 Task: Create a rule when softage.1@softage.net is added to a card by anyone except me .
Action: Mouse pressed left at (546, 476)
Screenshot: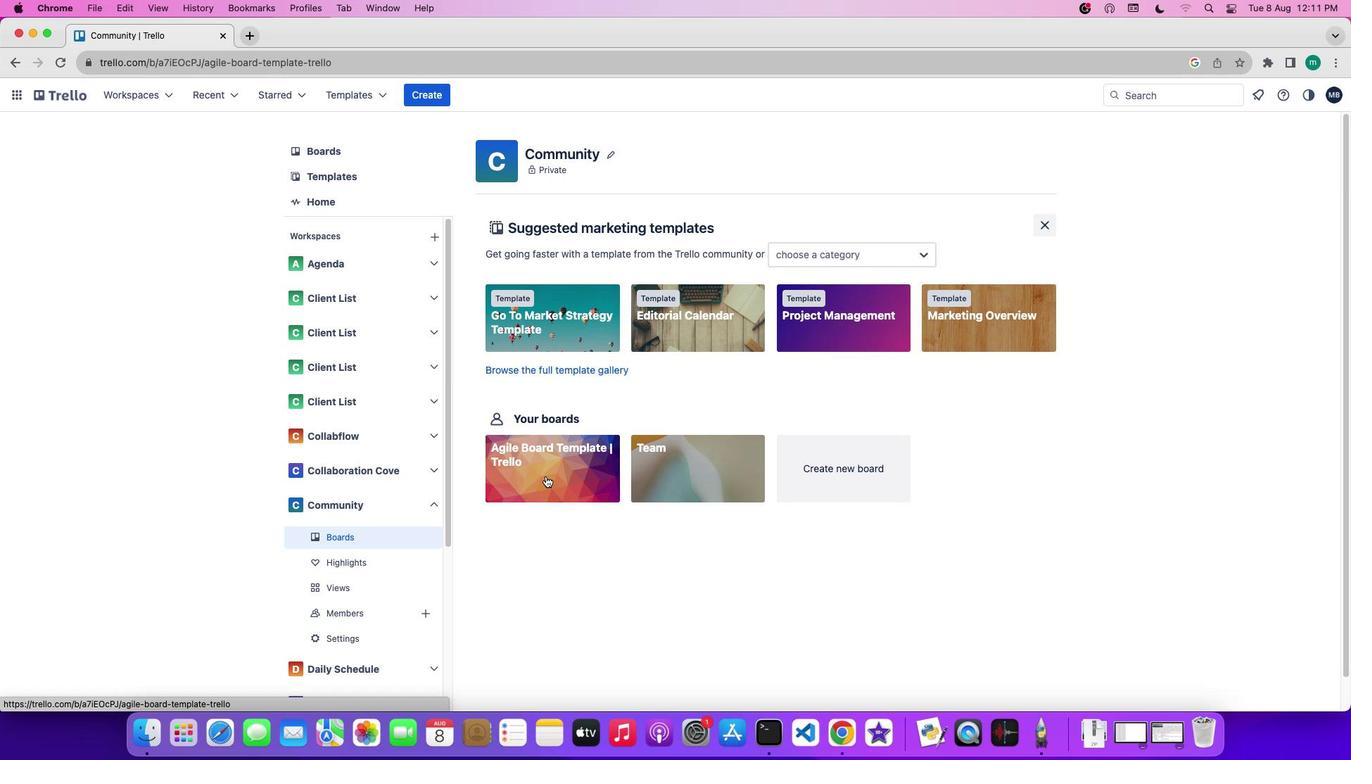 
Action: Mouse moved to (1279, 300)
Screenshot: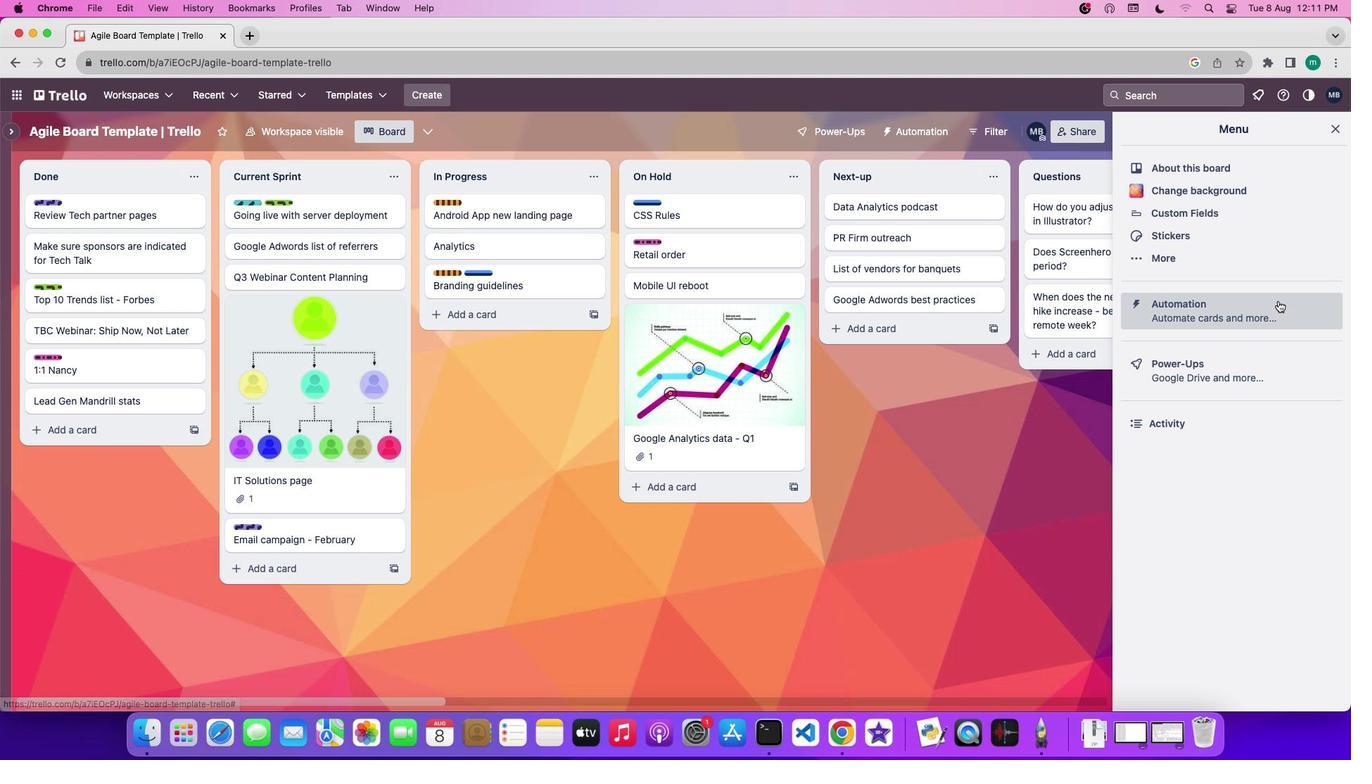 
Action: Mouse pressed left at (1279, 300)
Screenshot: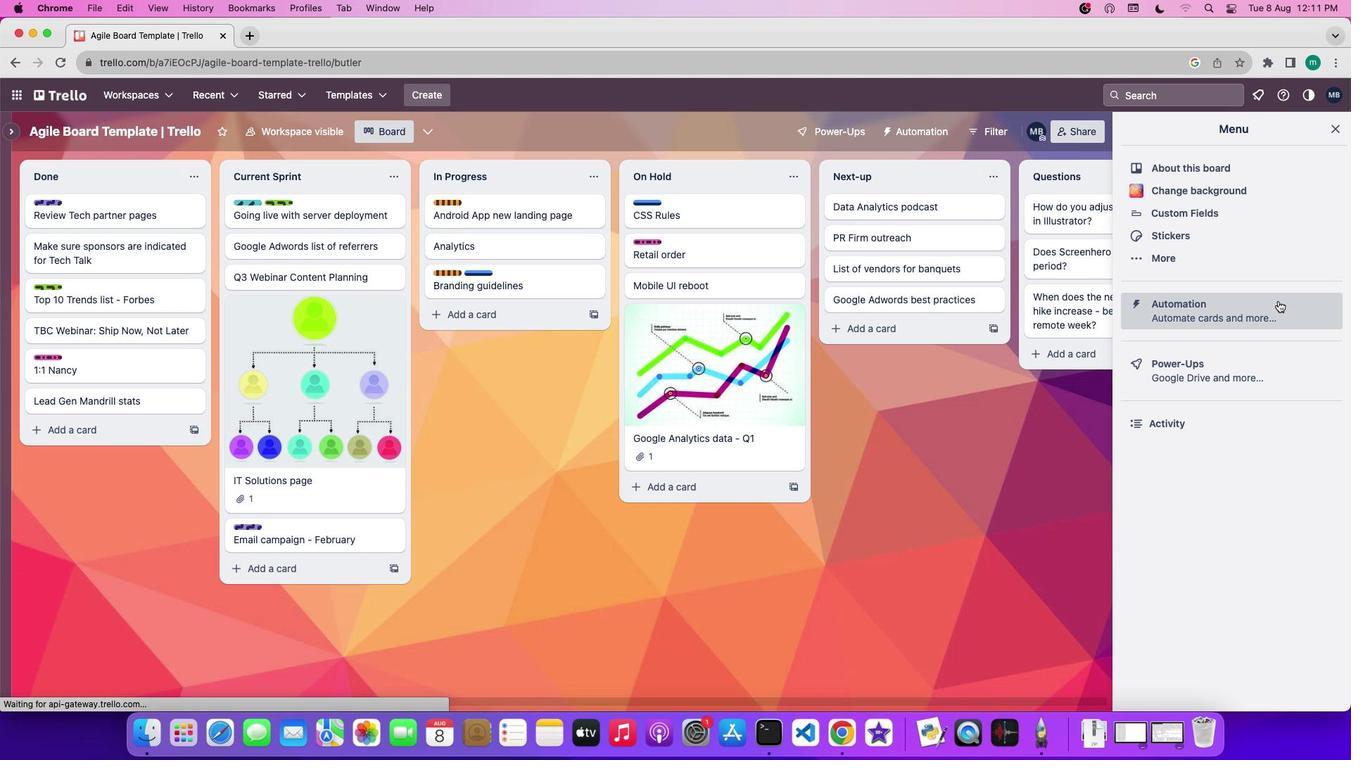 
Action: Mouse moved to (100, 254)
Screenshot: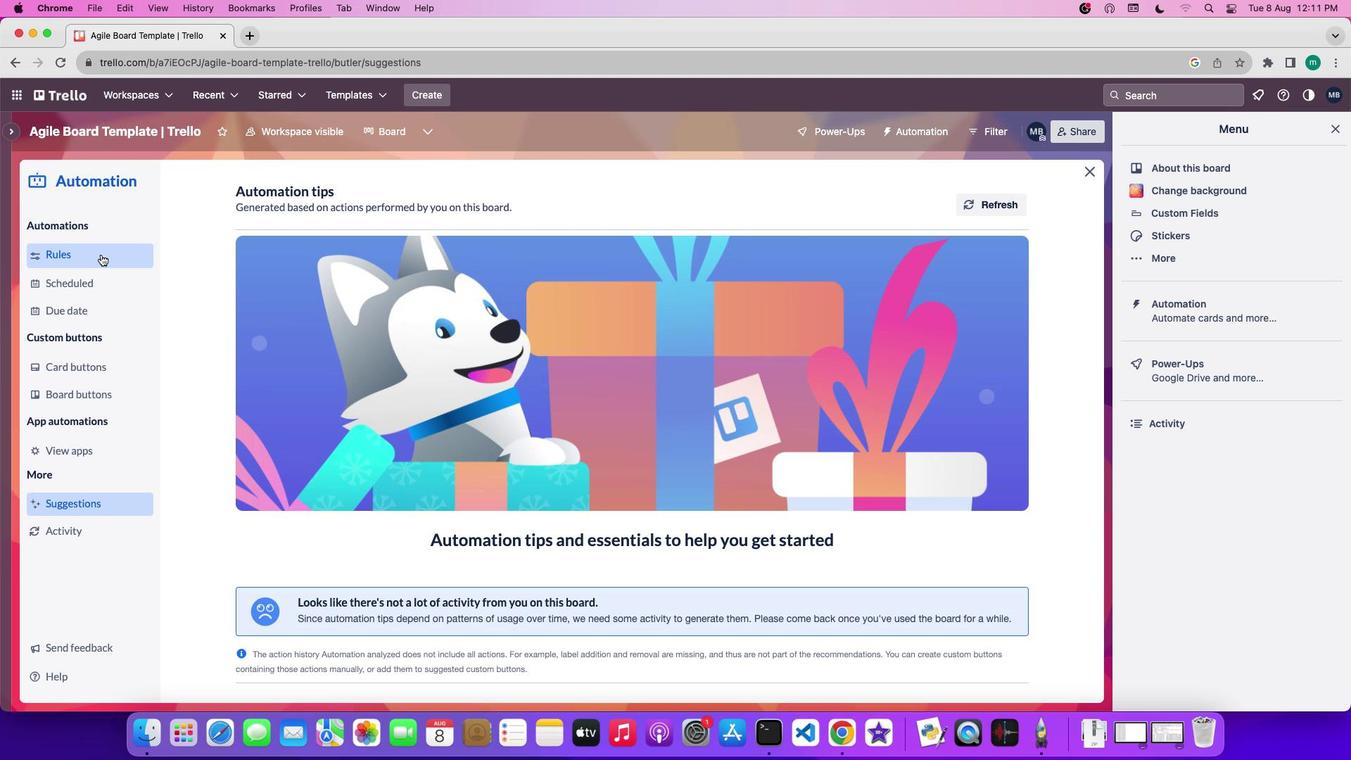 
Action: Mouse pressed left at (100, 254)
Screenshot: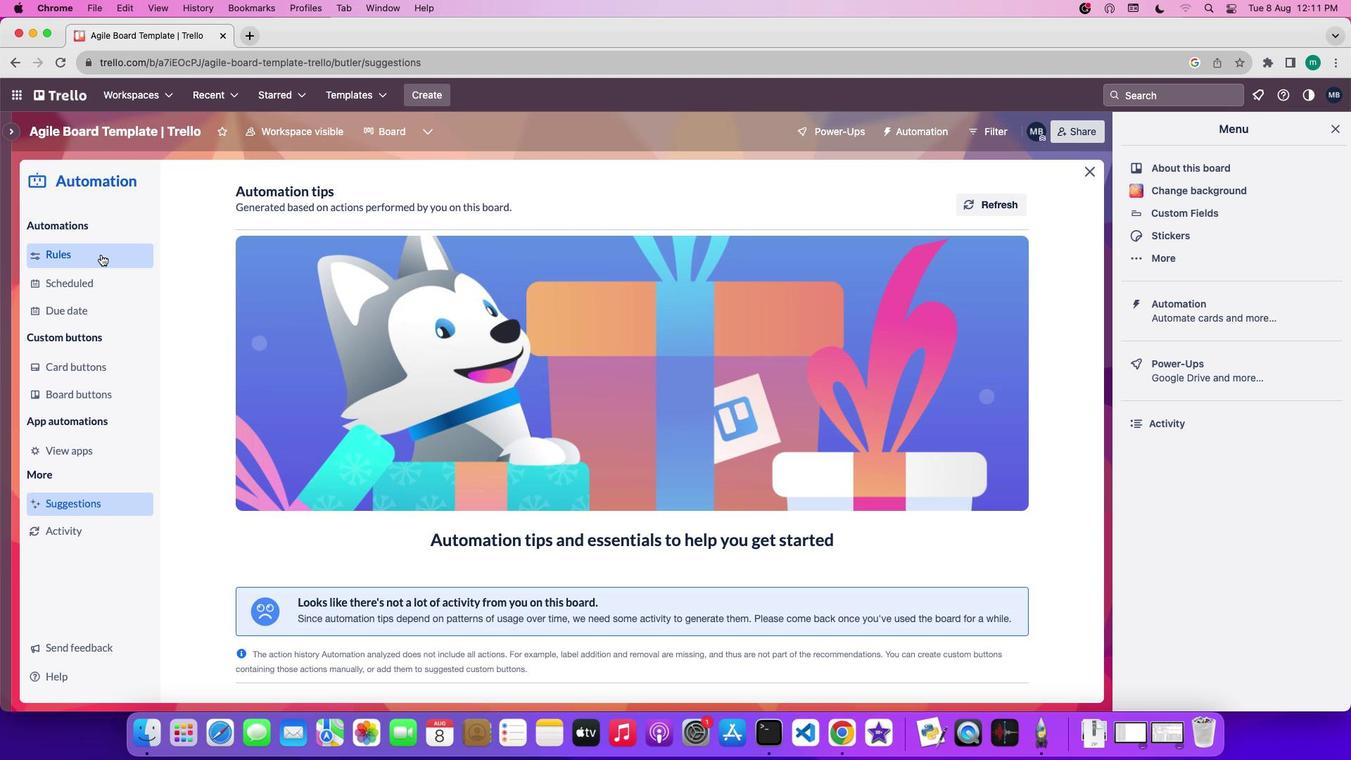 
Action: Mouse moved to (886, 196)
Screenshot: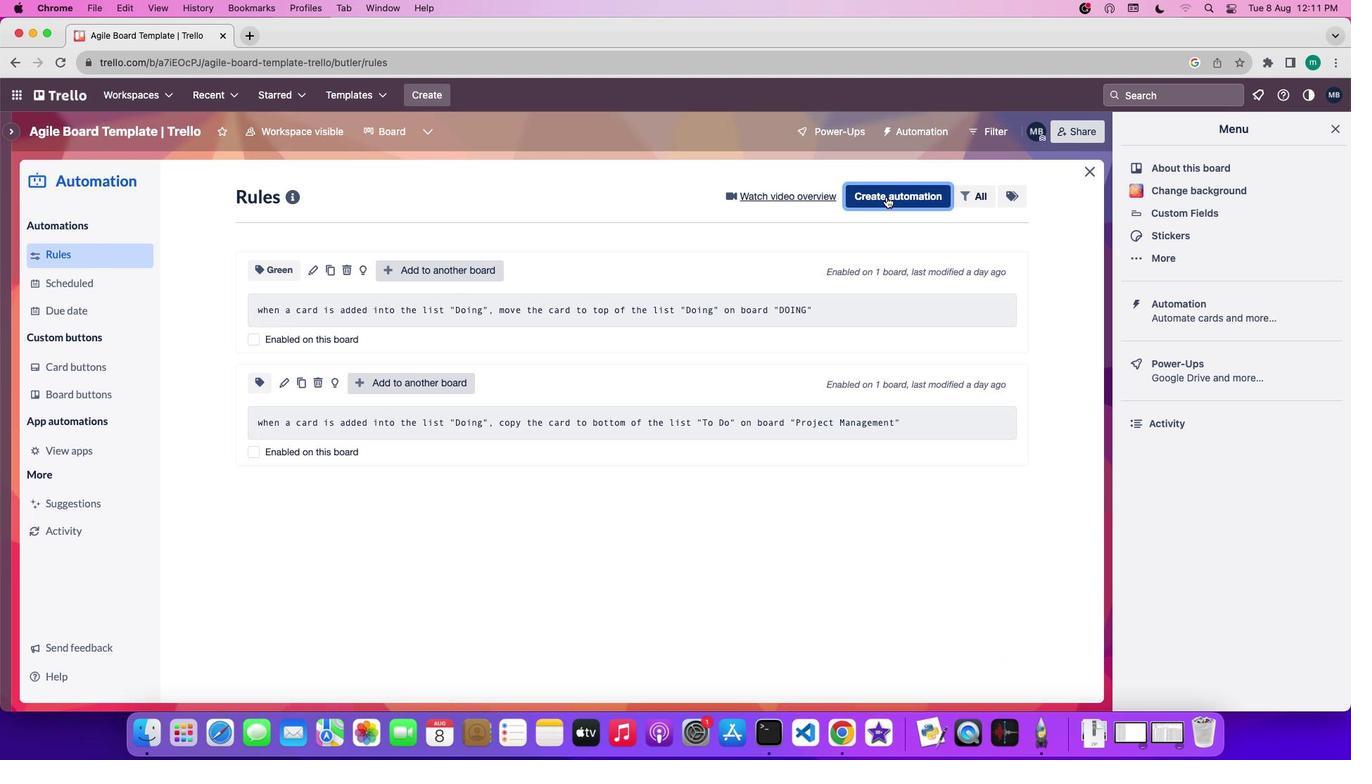 
Action: Mouse pressed left at (886, 196)
Screenshot: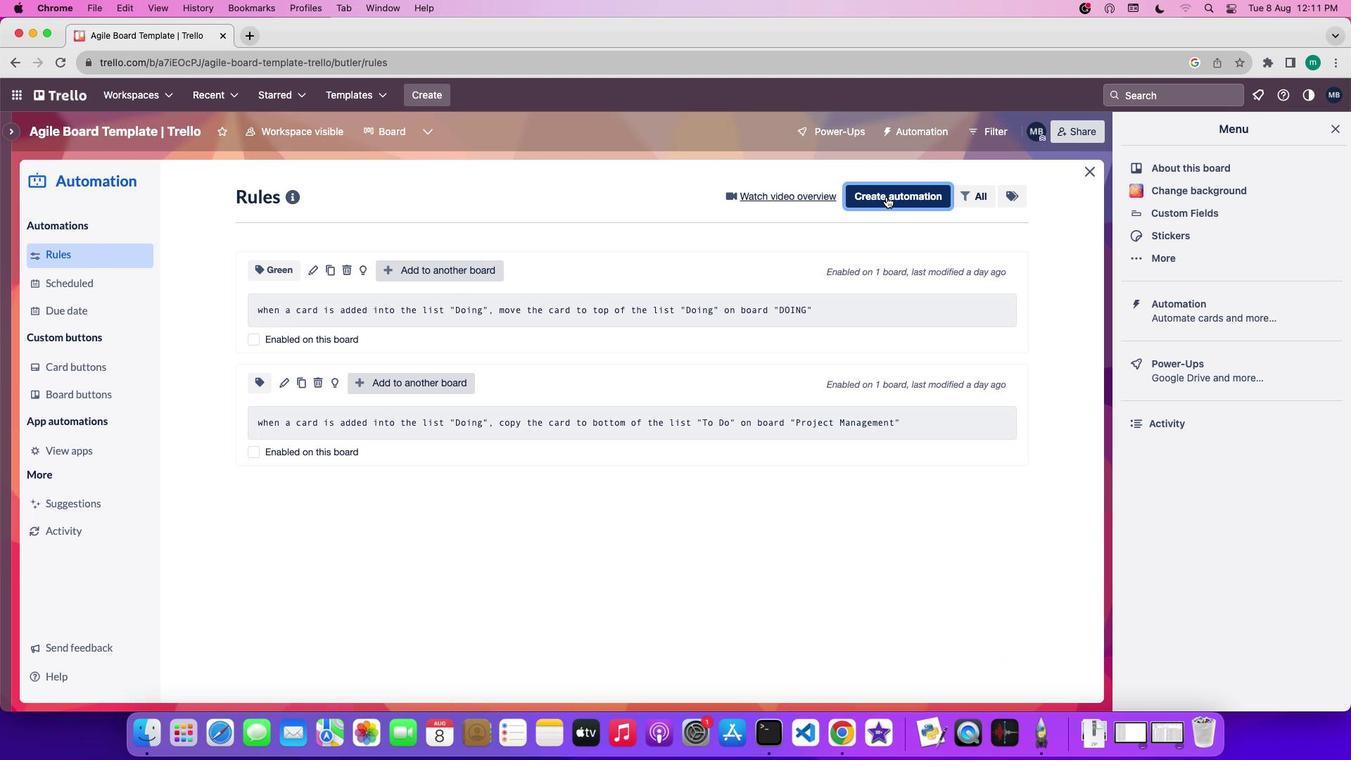 
Action: Mouse moved to (549, 430)
Screenshot: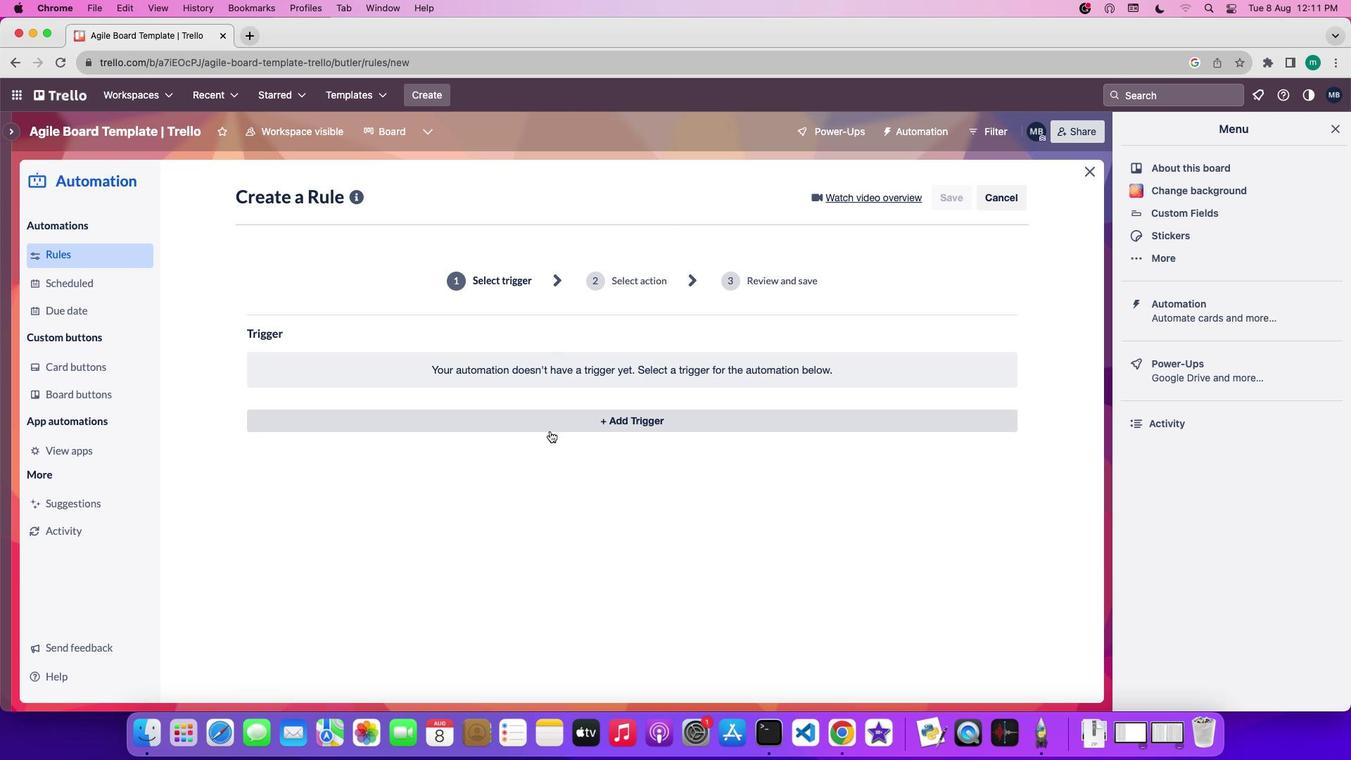 
Action: Mouse pressed left at (549, 430)
Screenshot: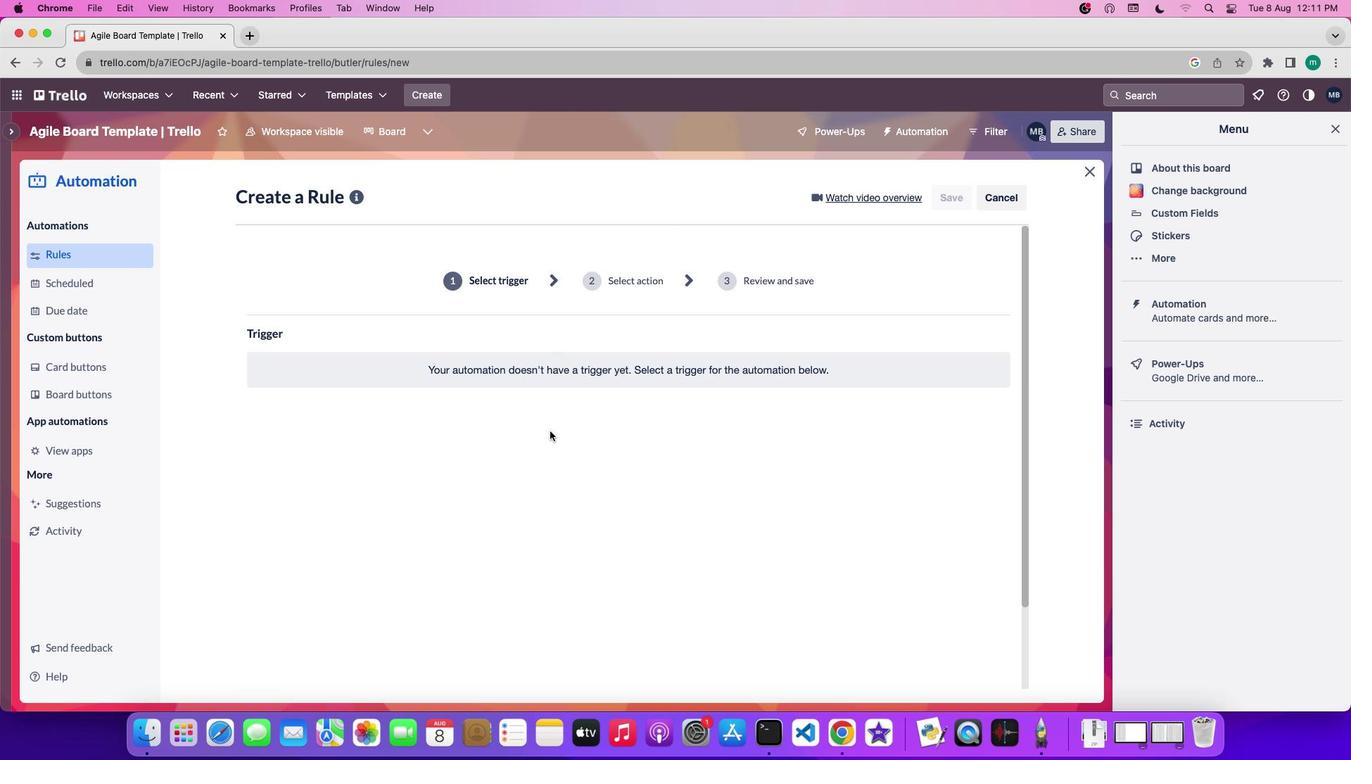 
Action: Mouse moved to (356, 479)
Screenshot: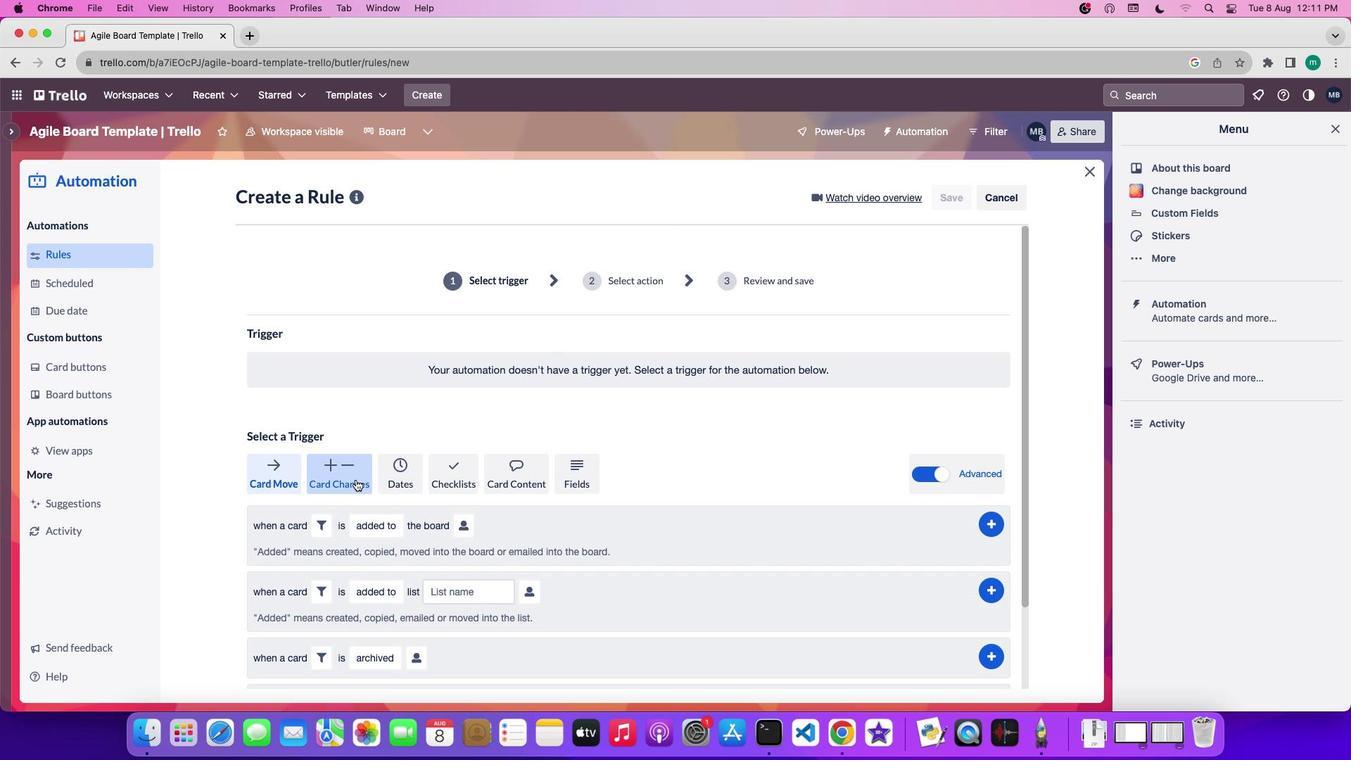 
Action: Mouse pressed left at (356, 479)
Screenshot: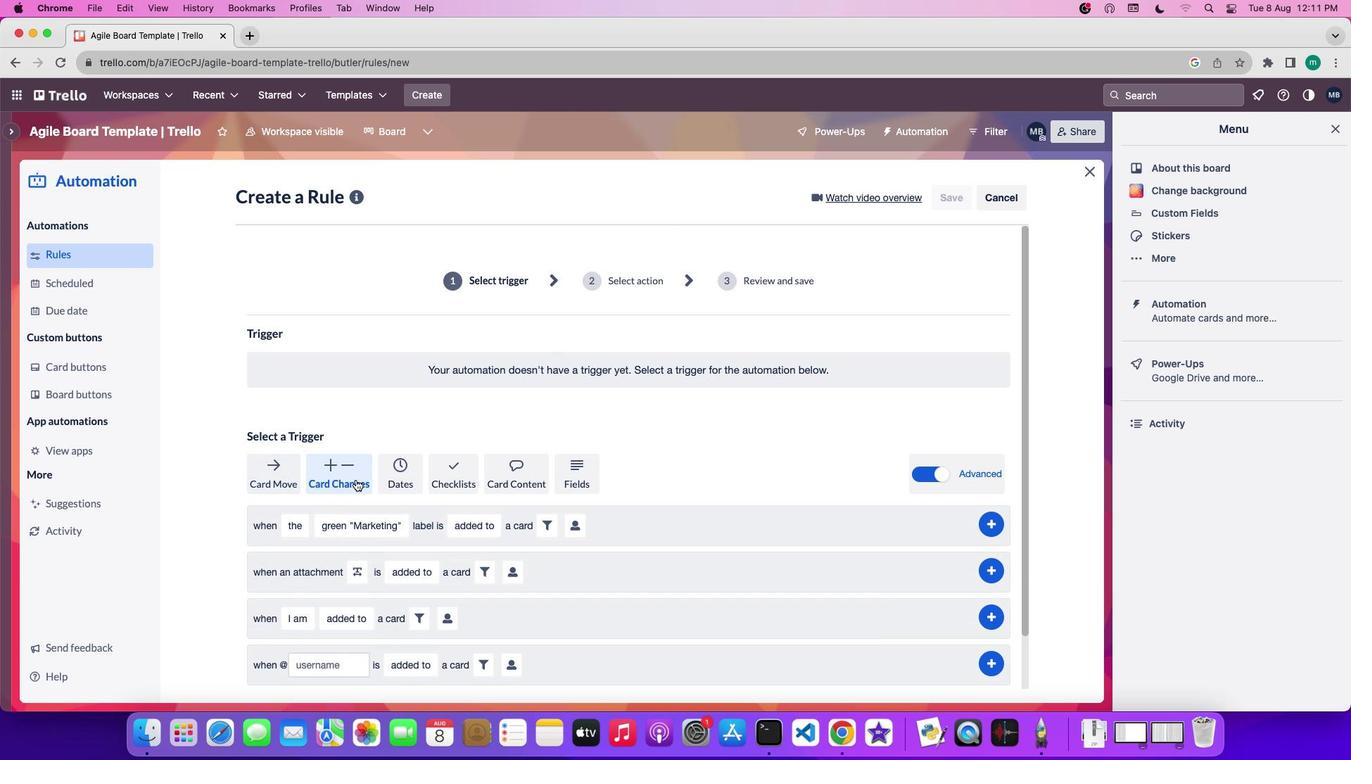 
Action: Mouse moved to (441, 501)
Screenshot: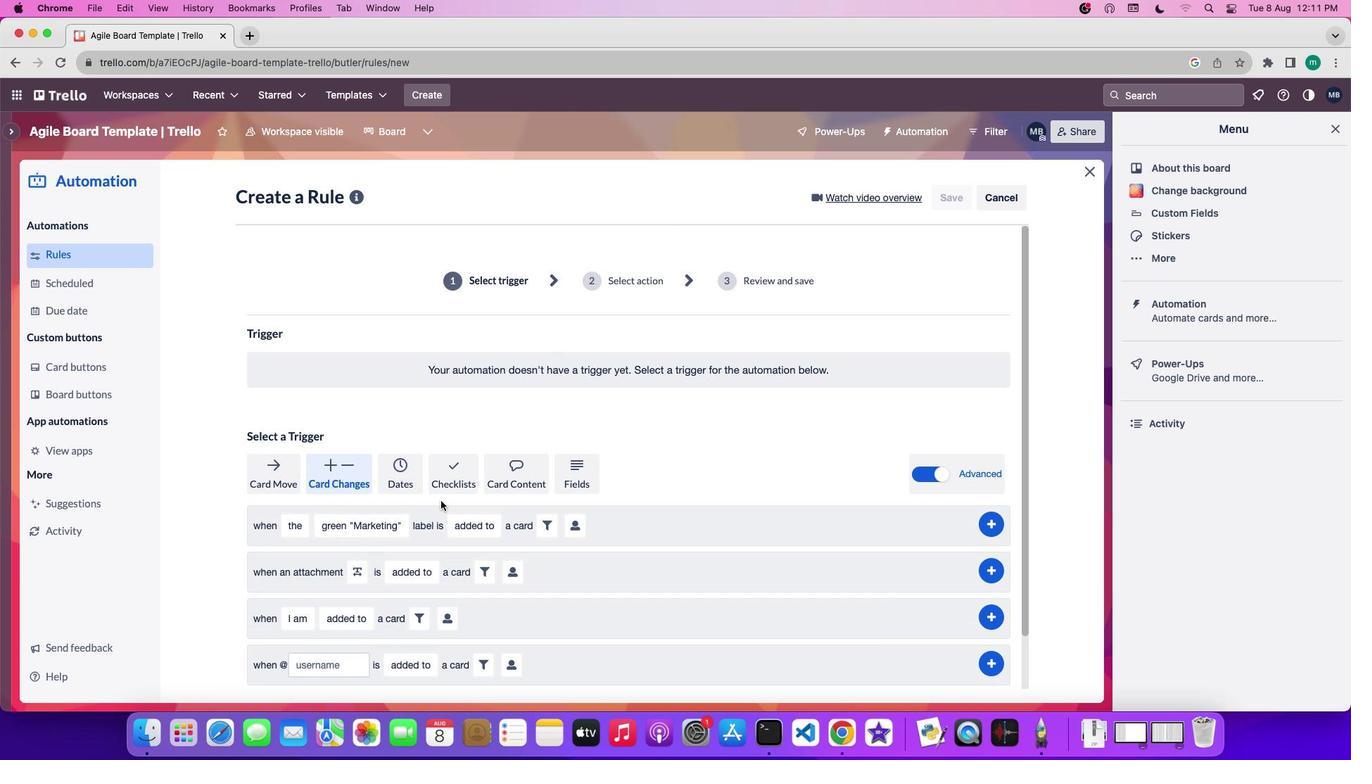 
Action: Mouse scrolled (441, 501) with delta (0, 0)
Screenshot: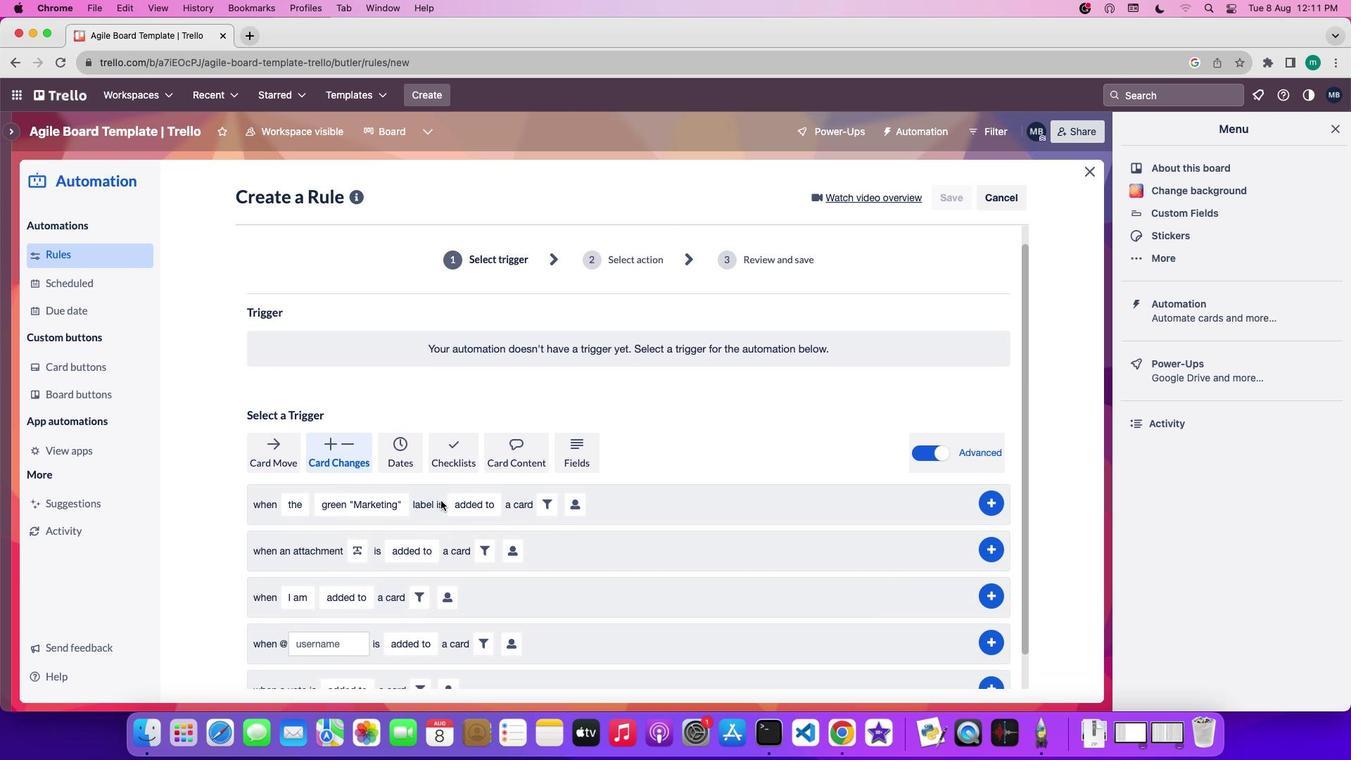 
Action: Mouse scrolled (441, 501) with delta (0, 0)
Screenshot: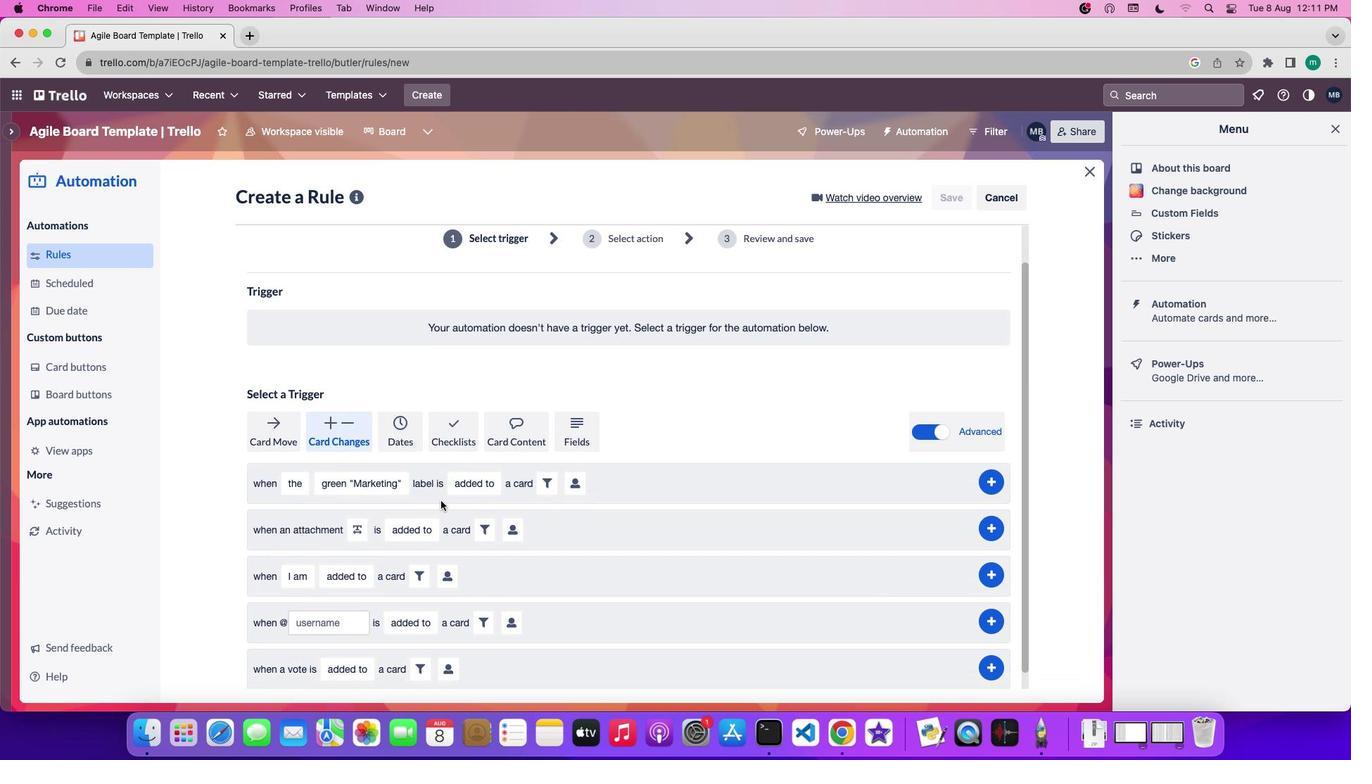 
Action: Mouse scrolled (441, 501) with delta (0, -1)
Screenshot: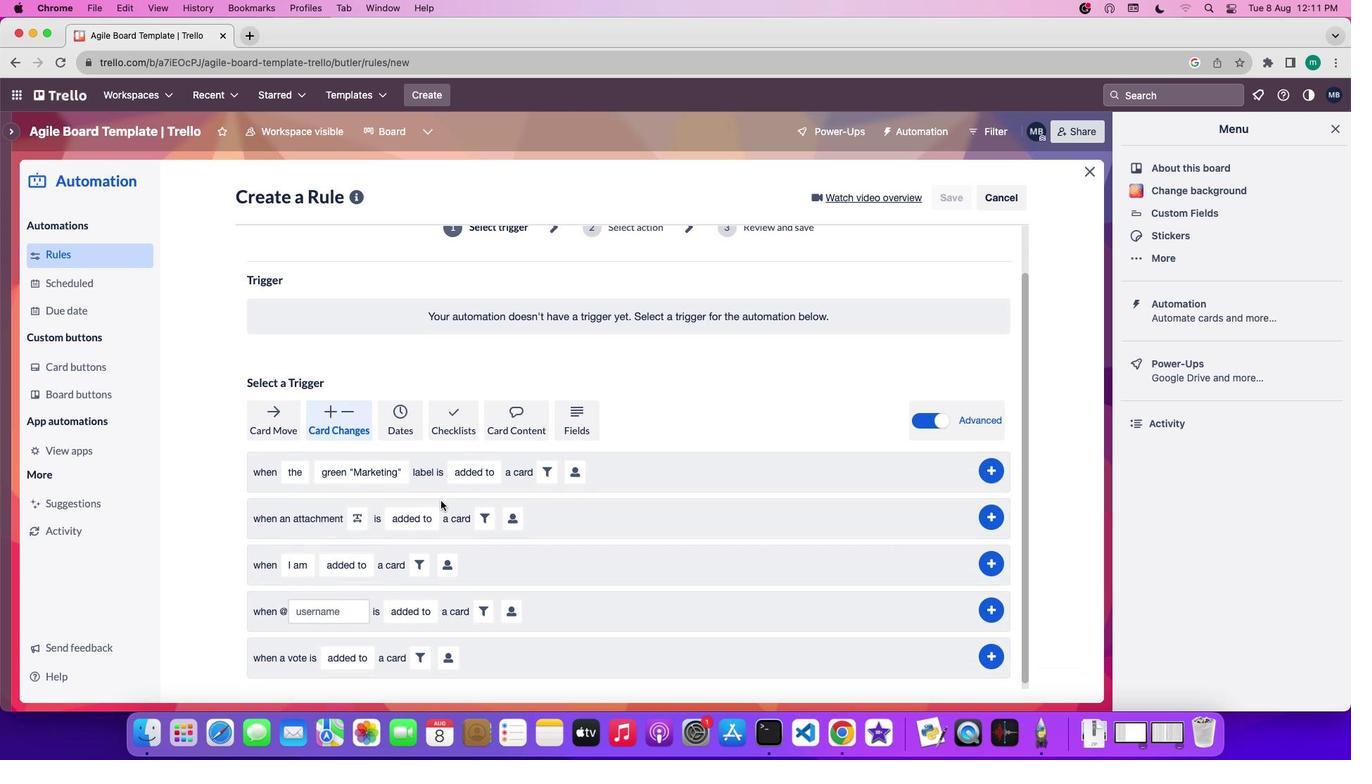 
Action: Mouse scrolled (441, 501) with delta (0, -1)
Screenshot: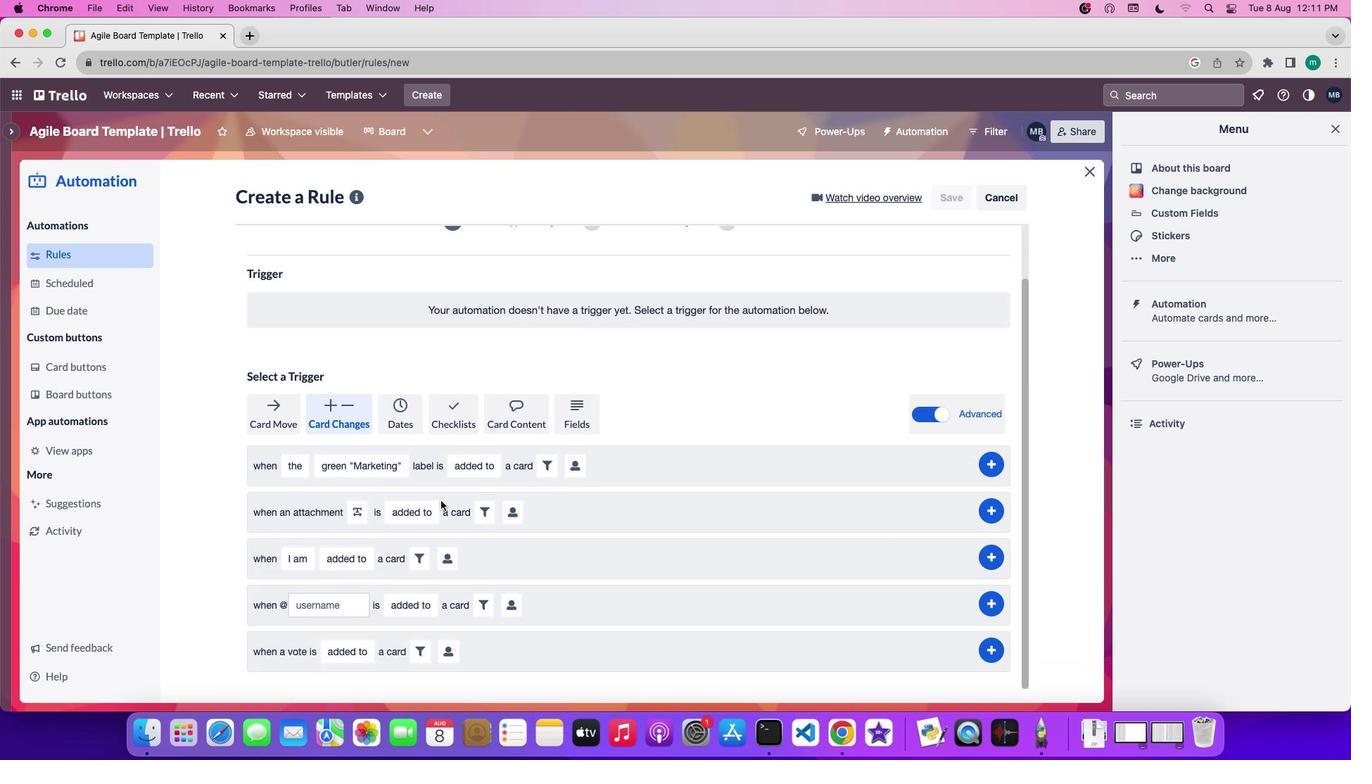 
Action: Mouse moved to (337, 611)
Screenshot: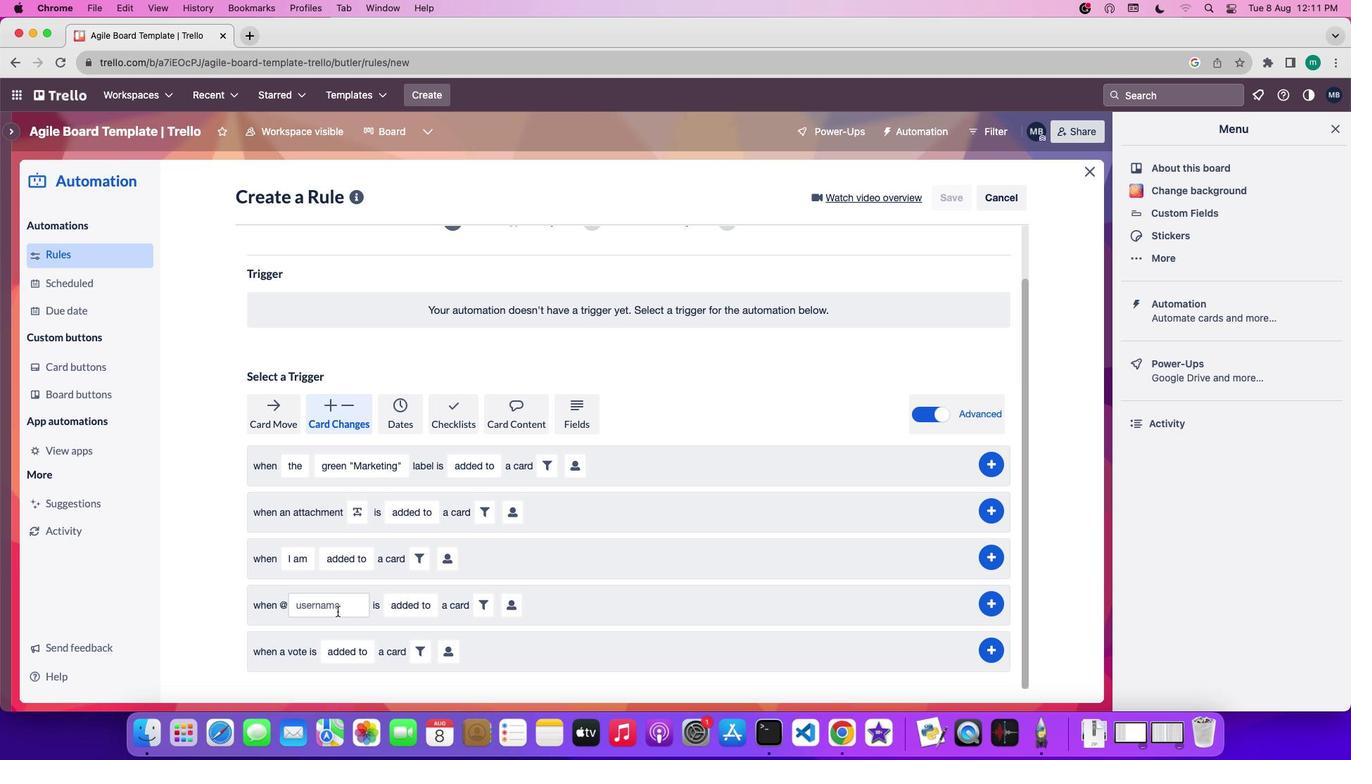 
Action: Mouse pressed left at (337, 611)
Screenshot: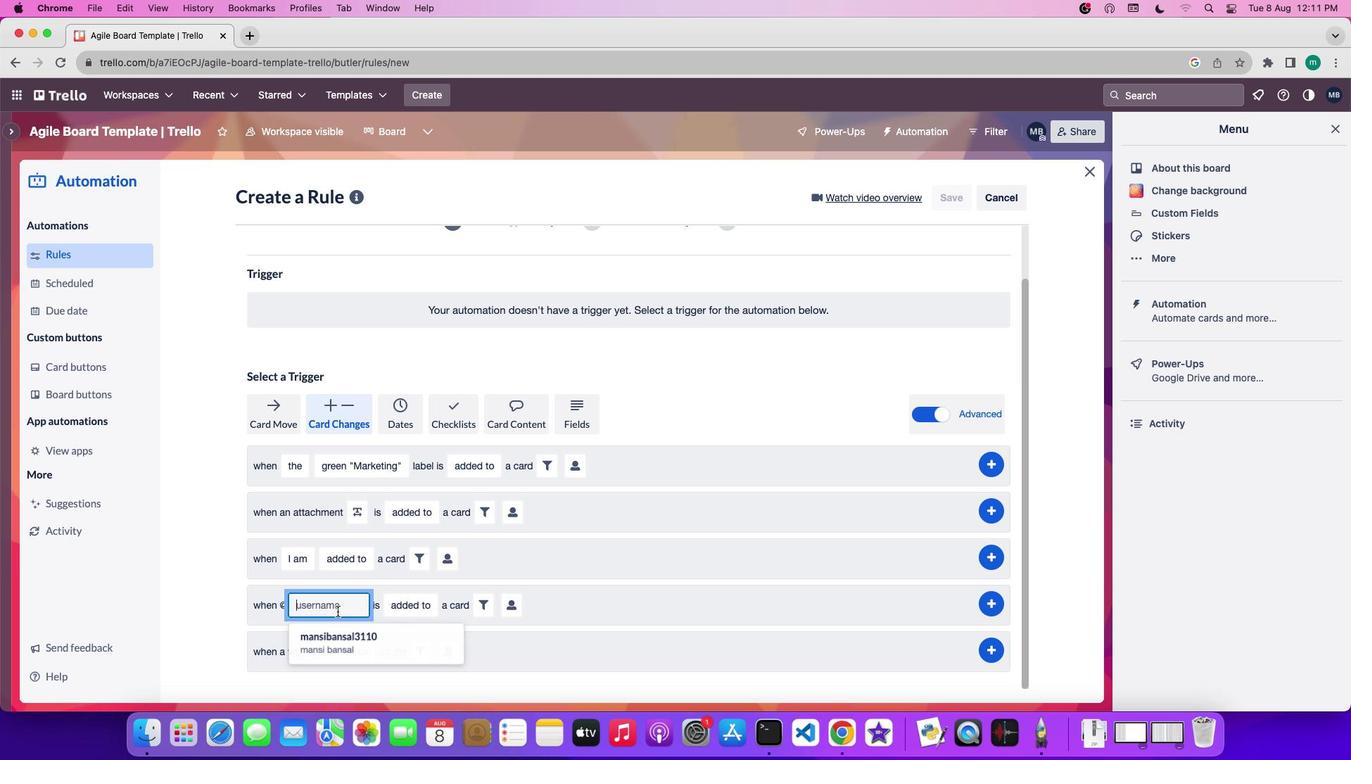 
Action: Key pressed 's''o''f''t''a''g''e''.''1'Key.shift_r'@''s''o''f''t''a''g''e''.''n''e''t'
Screenshot: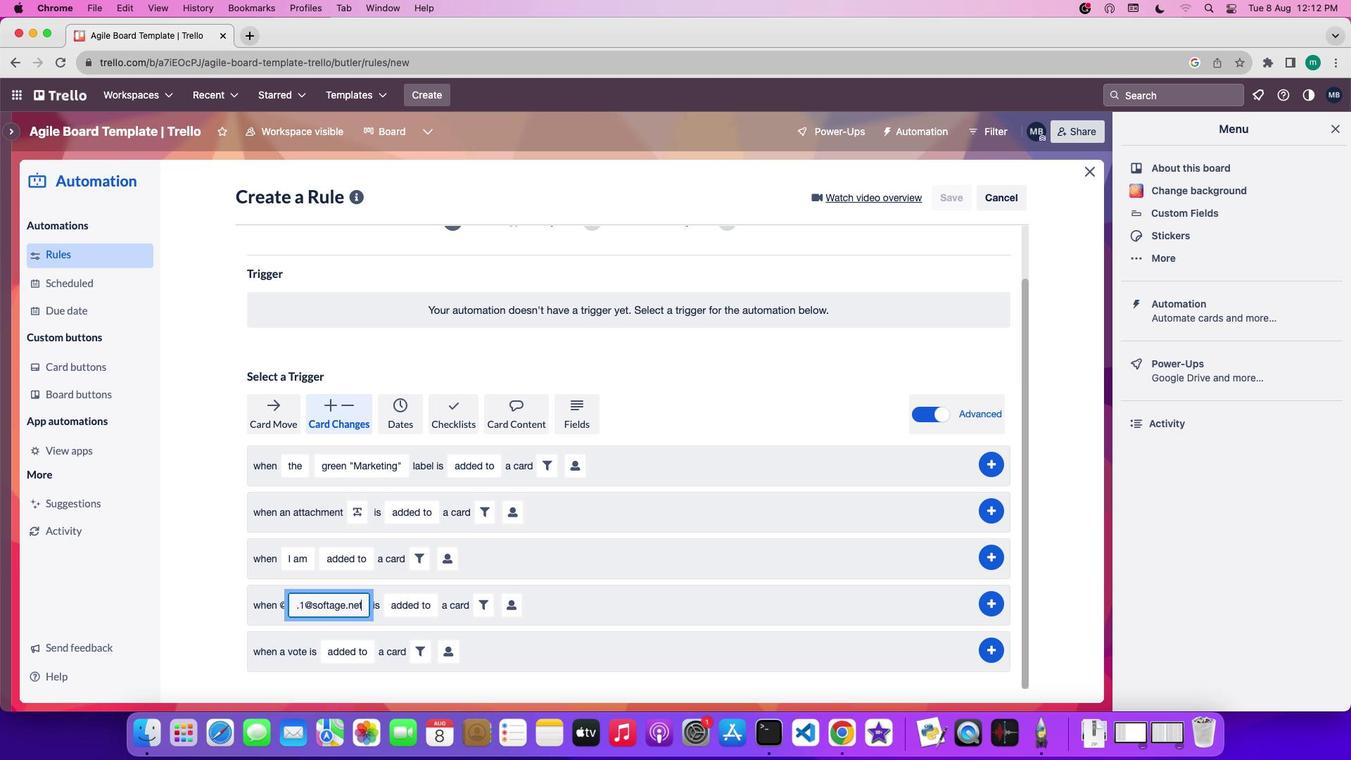 
Action: Mouse moved to (434, 636)
Screenshot: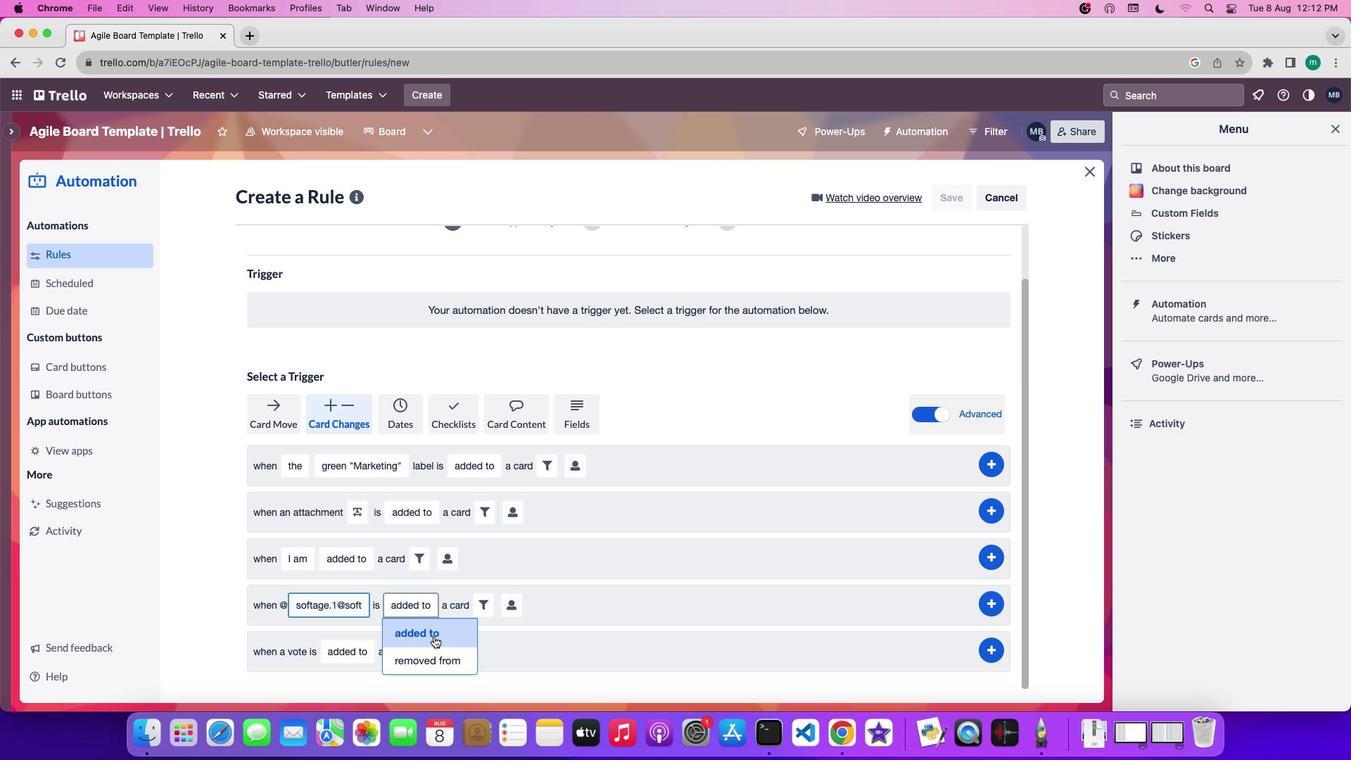 
Action: Mouse pressed left at (434, 636)
Screenshot: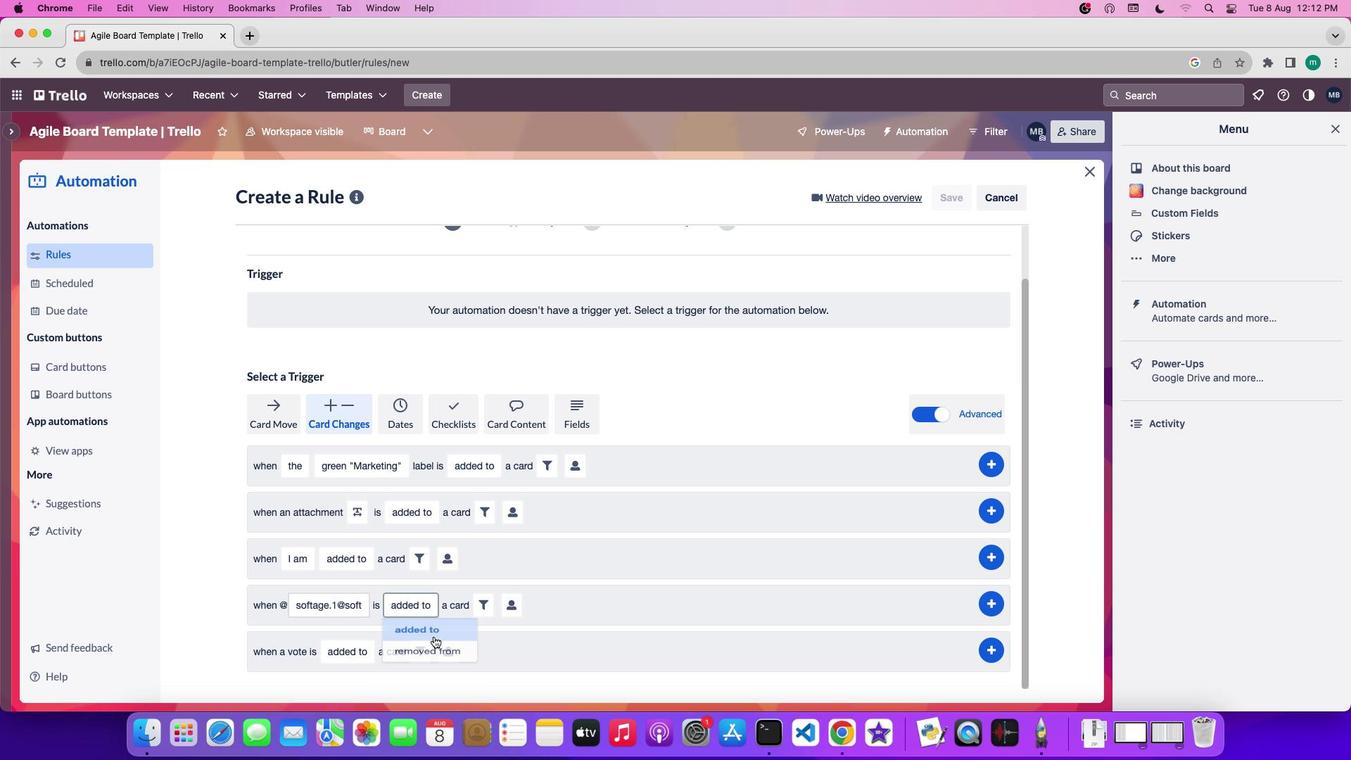 
Action: Mouse moved to (518, 609)
Screenshot: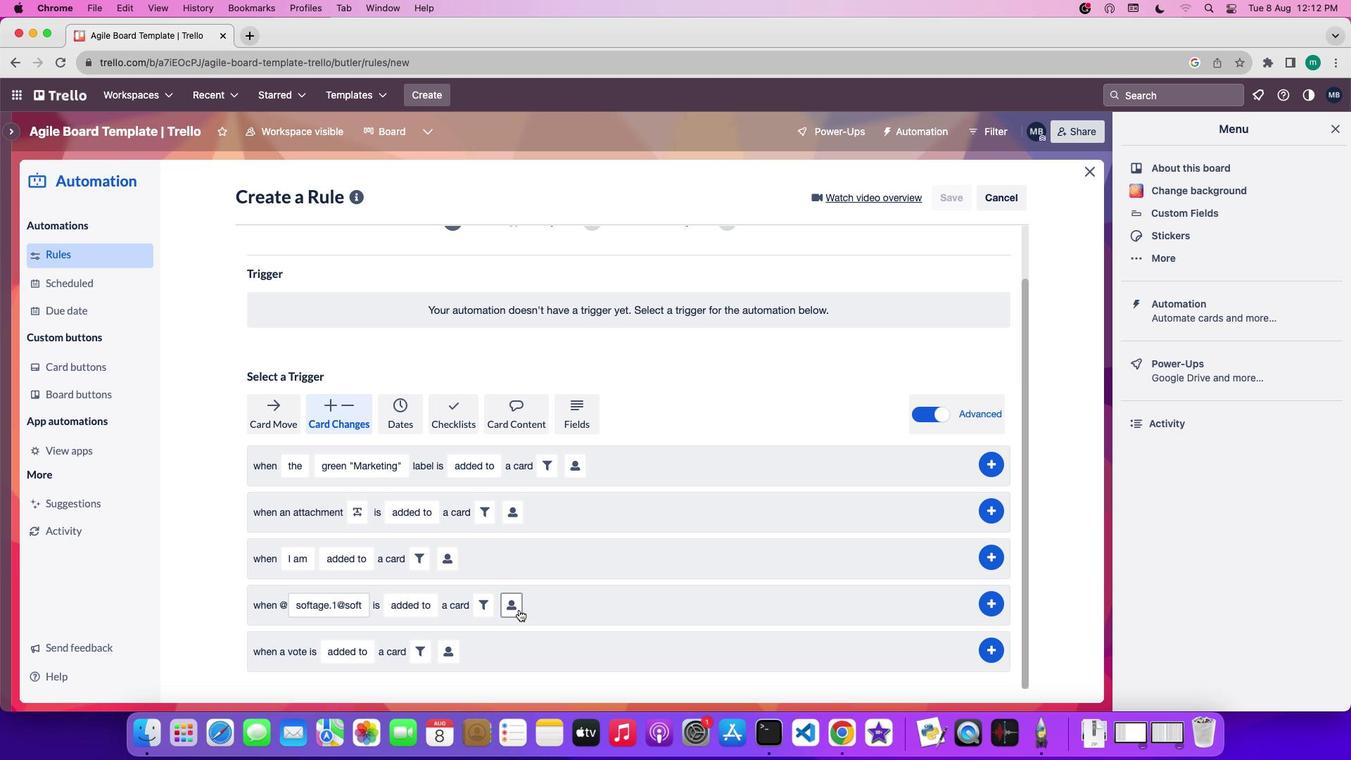 
Action: Mouse pressed left at (518, 609)
Screenshot: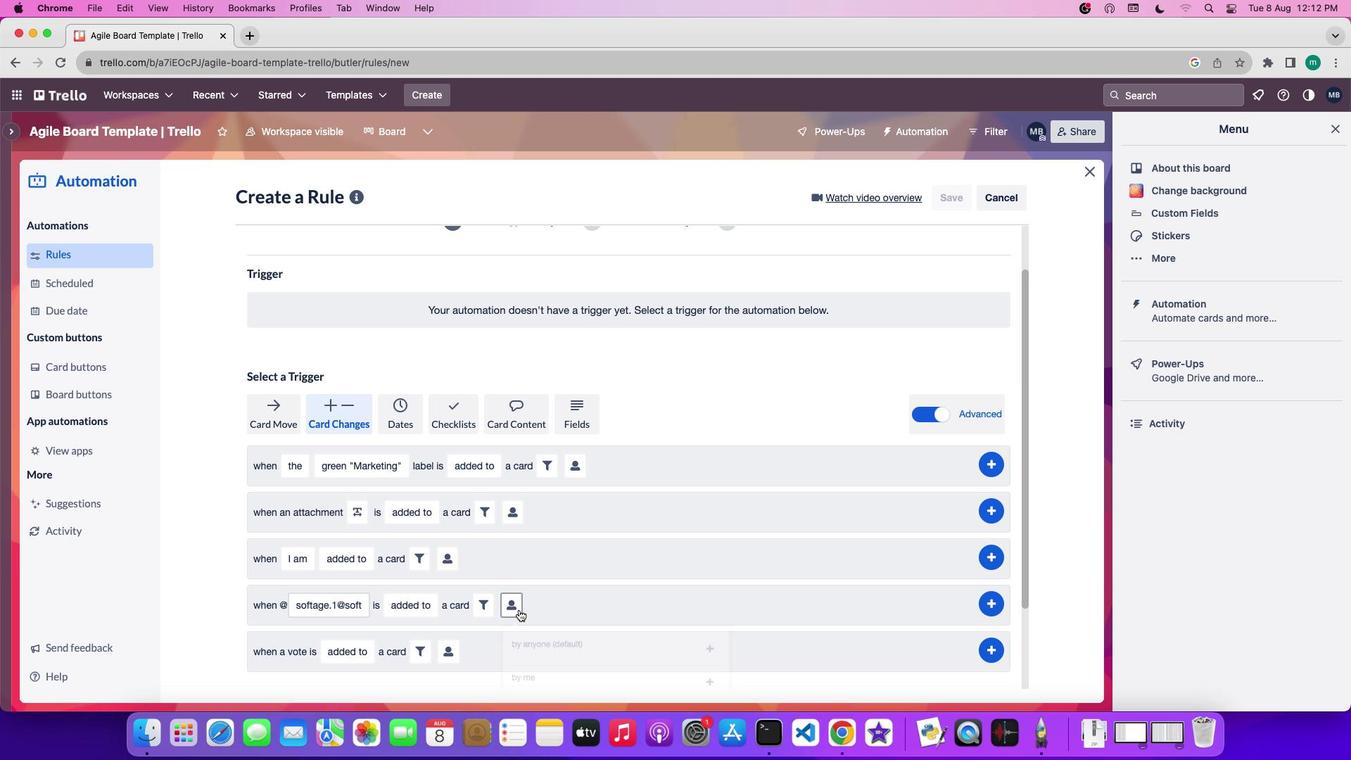 
Action: Mouse moved to (557, 644)
Screenshot: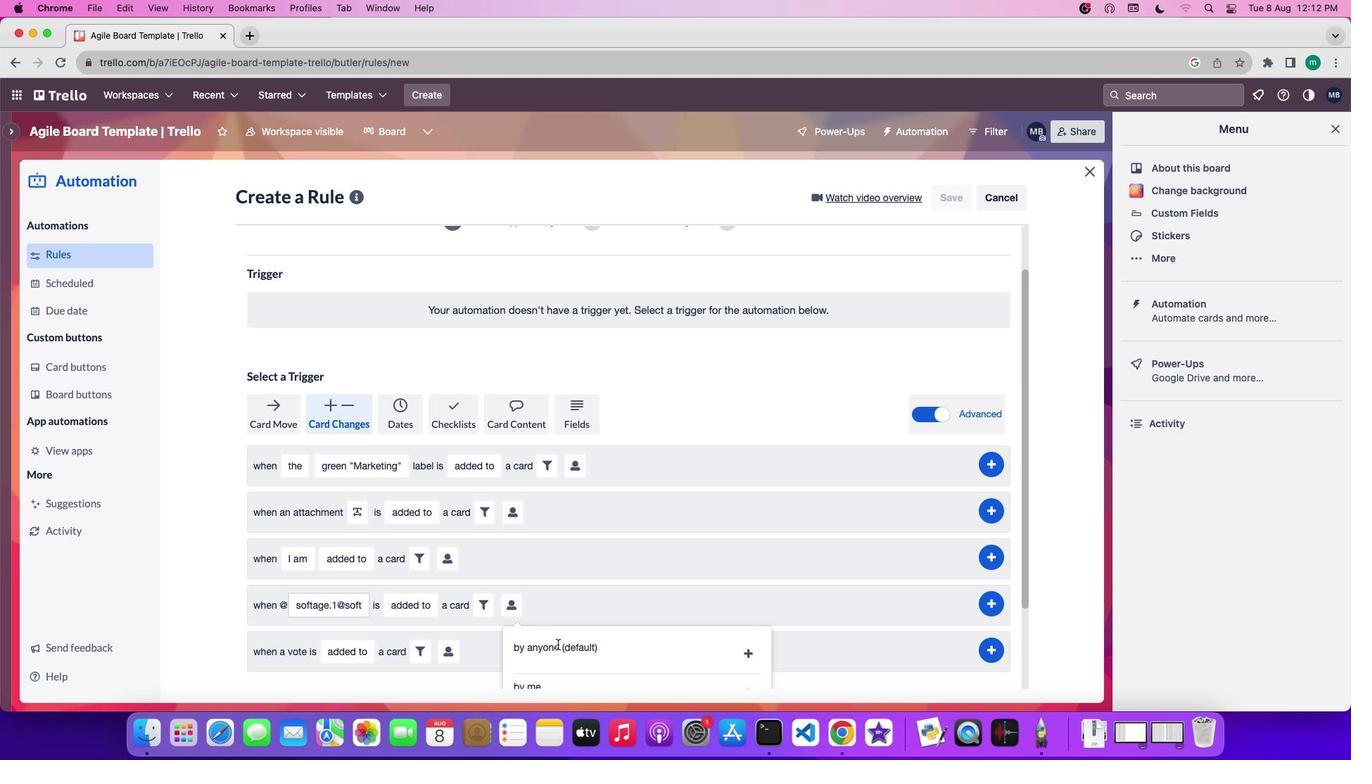 
Action: Mouse scrolled (557, 644) with delta (0, 0)
Screenshot: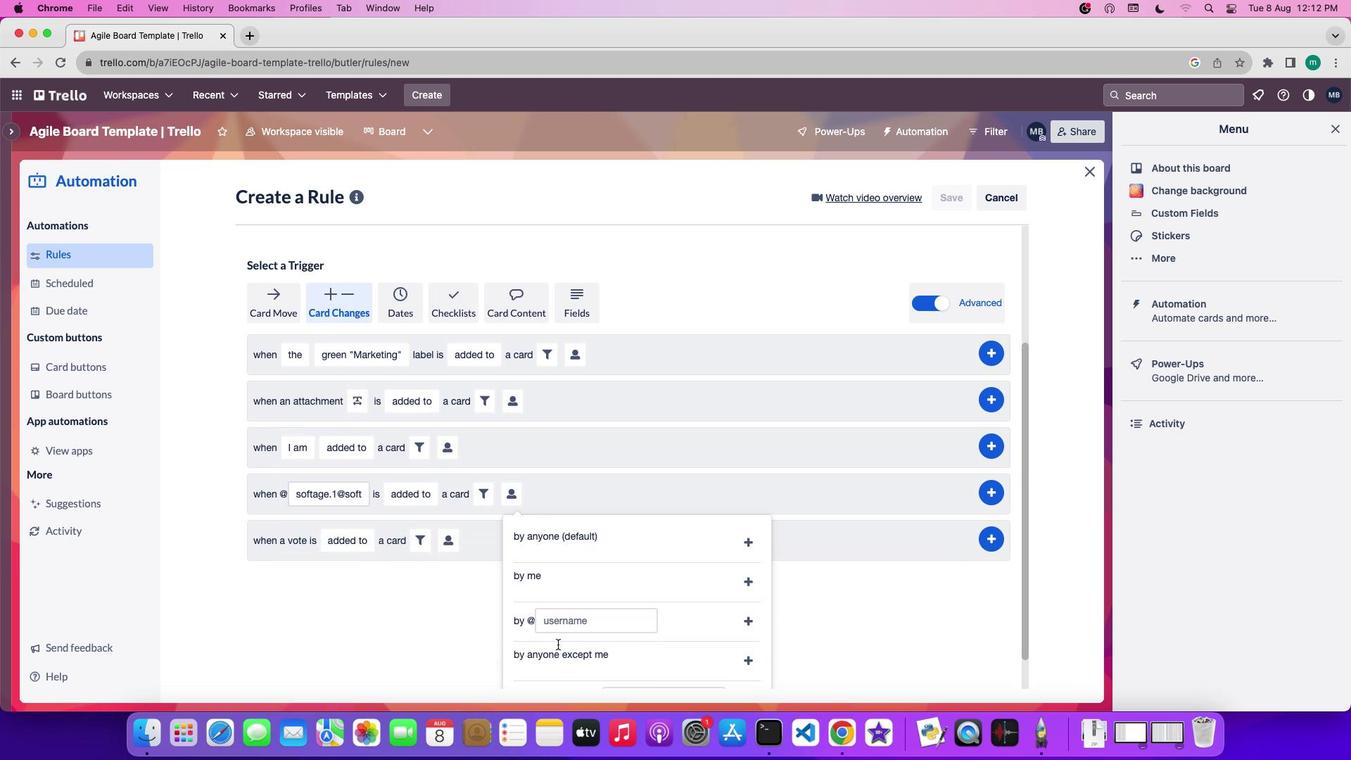 
Action: Mouse scrolled (557, 644) with delta (0, 0)
Screenshot: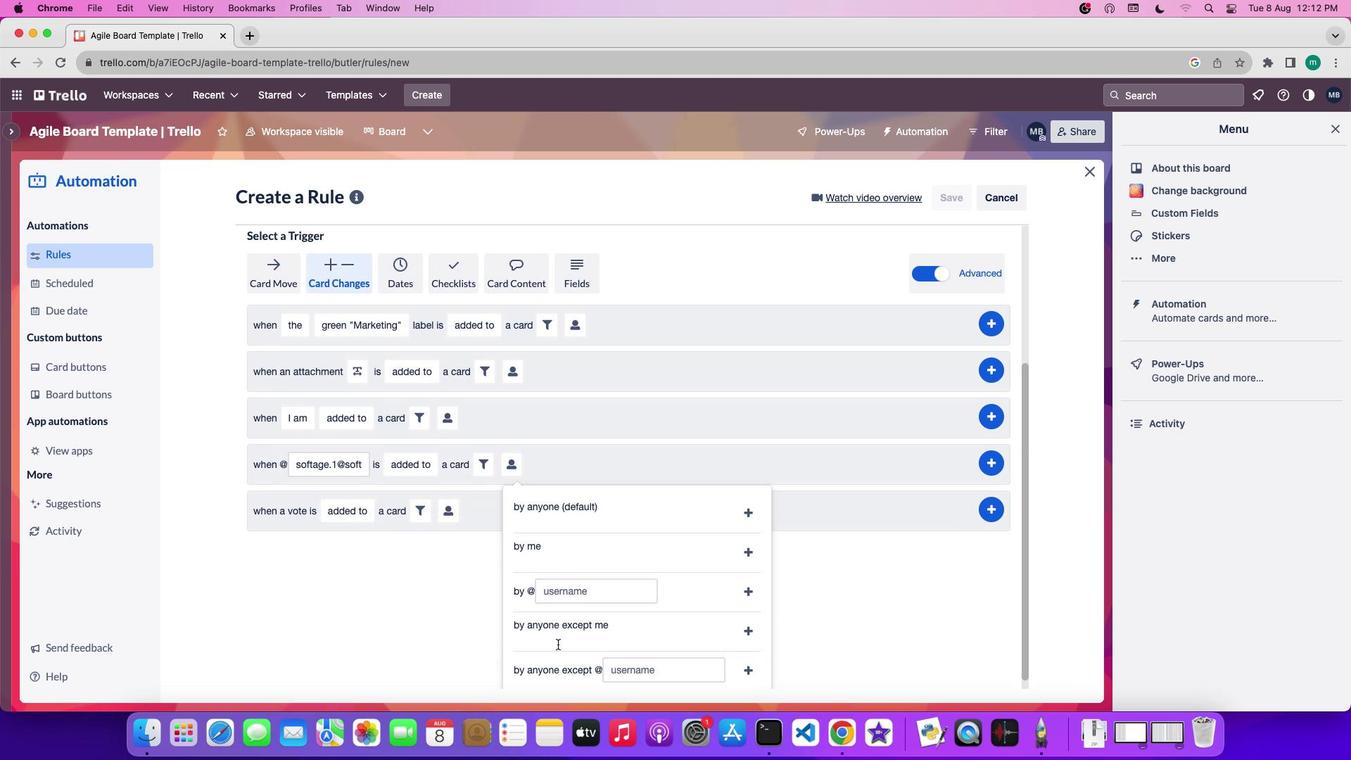 
Action: Mouse scrolled (557, 644) with delta (0, -2)
Screenshot: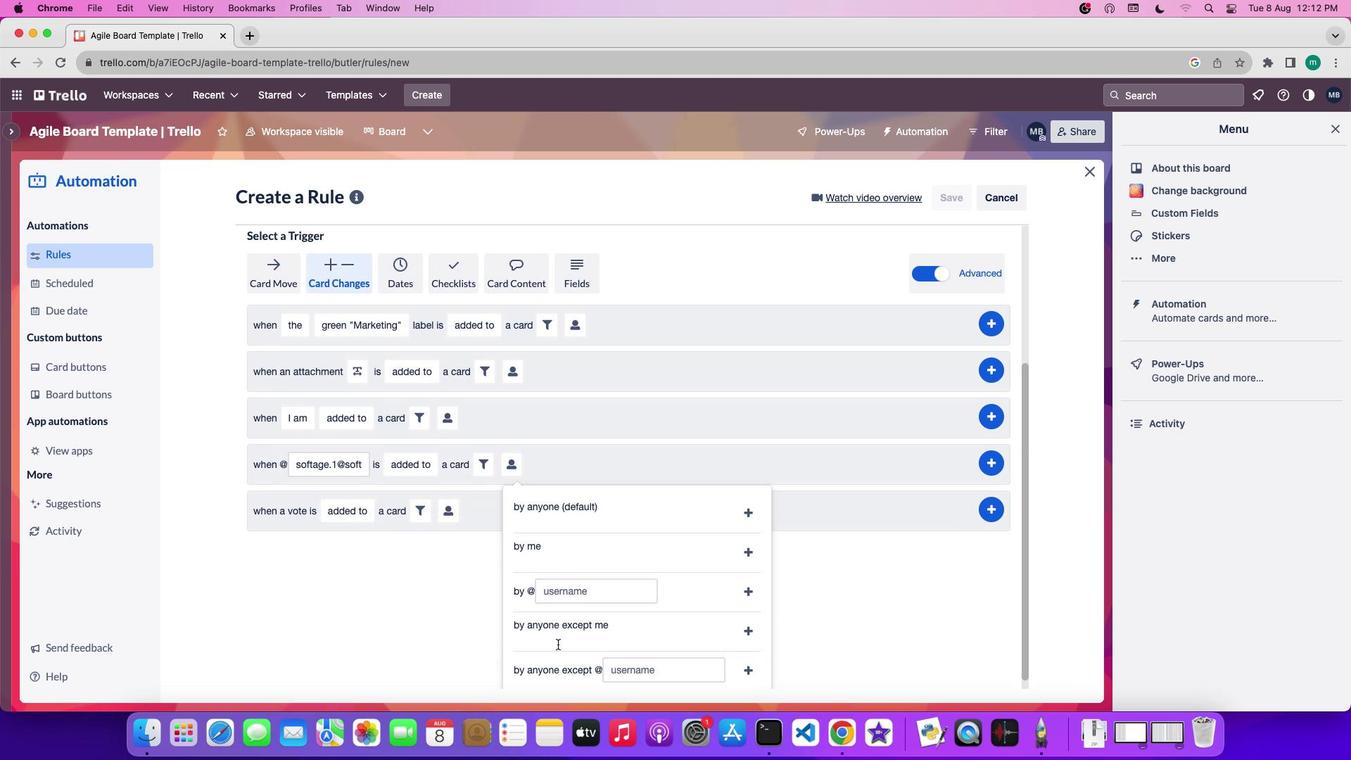 
Action: Mouse scrolled (557, 644) with delta (0, -3)
Screenshot: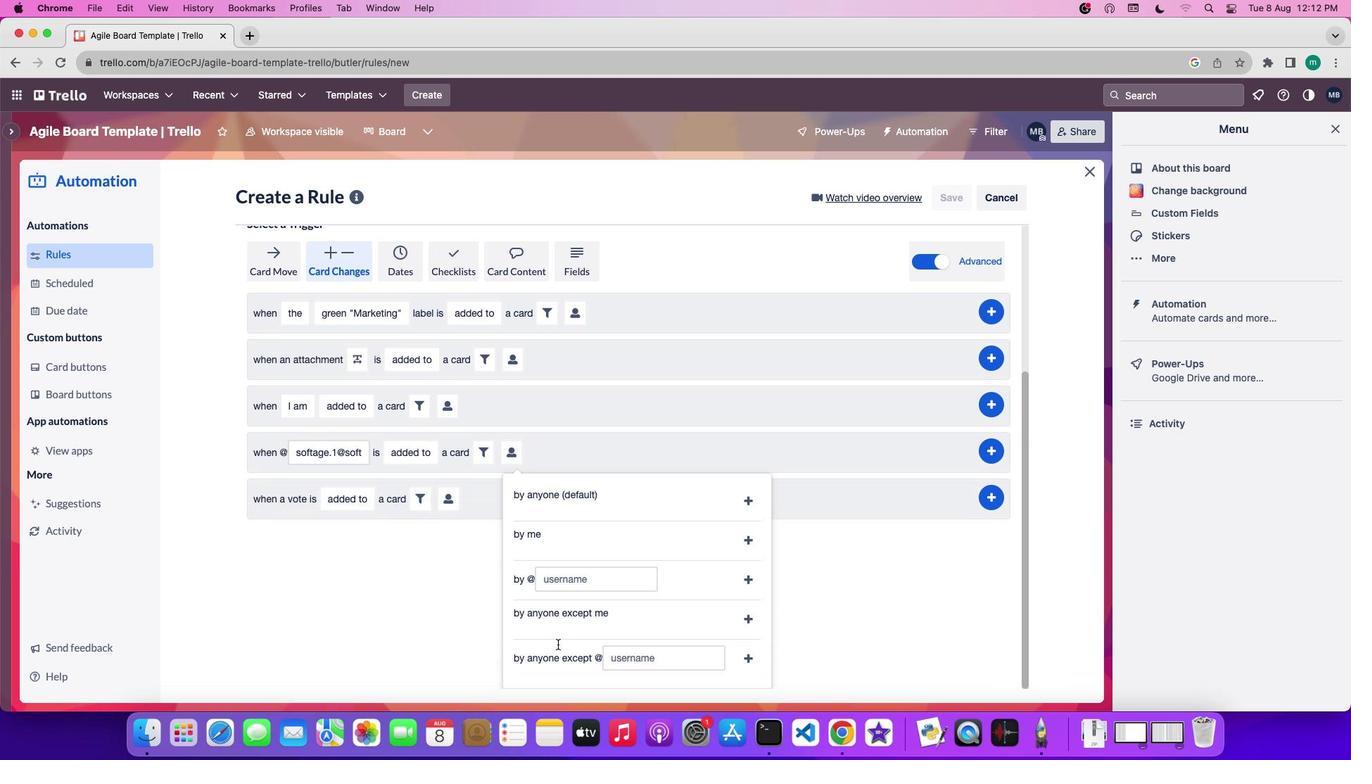 
Action: Mouse scrolled (557, 644) with delta (0, -3)
Screenshot: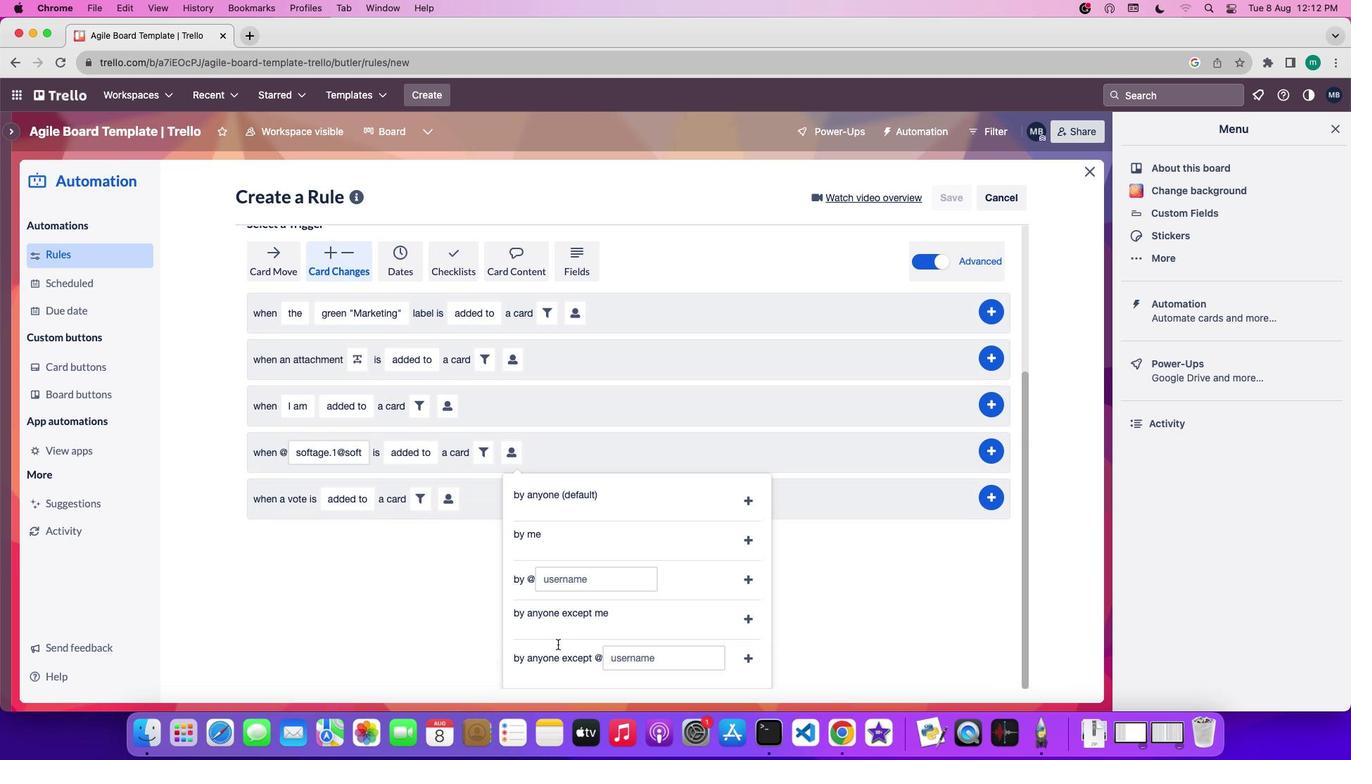 
Action: Mouse moved to (751, 620)
Screenshot: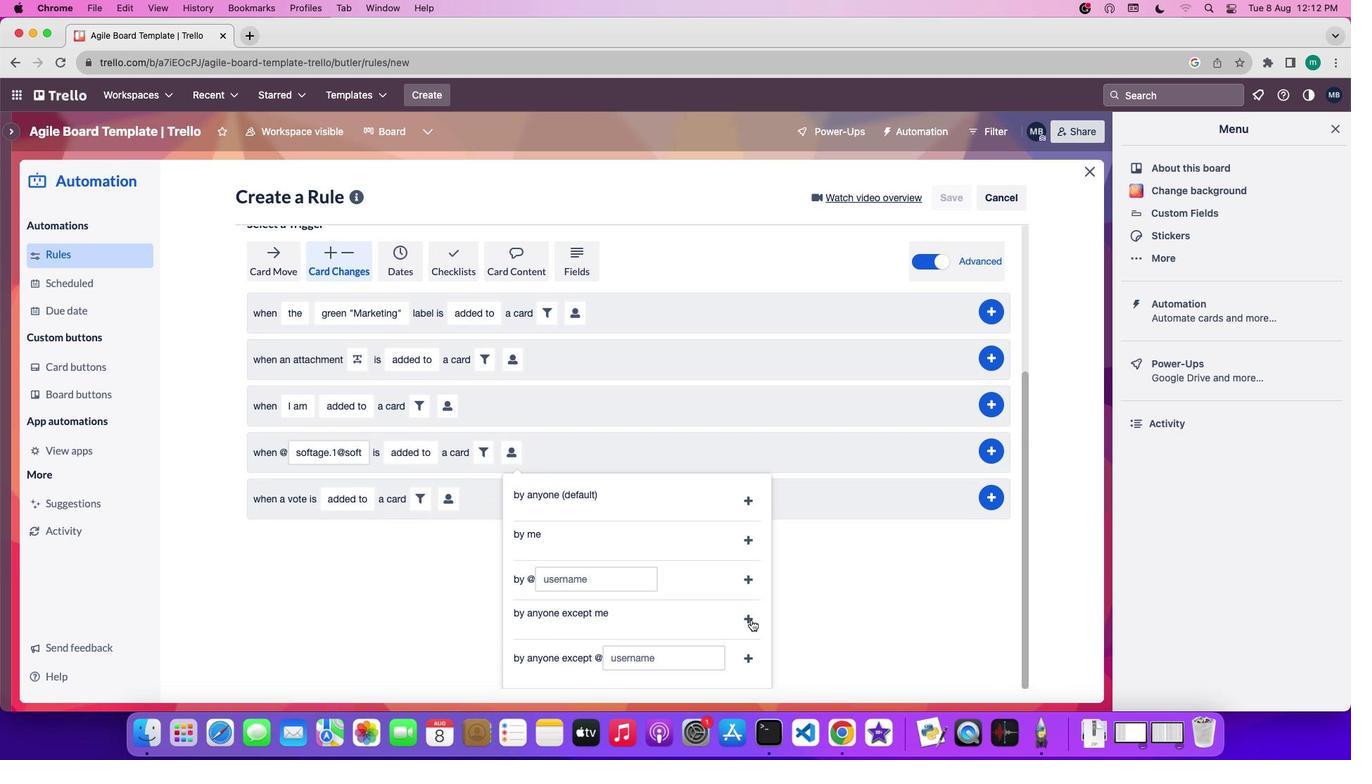 
Action: Mouse pressed left at (751, 620)
Screenshot: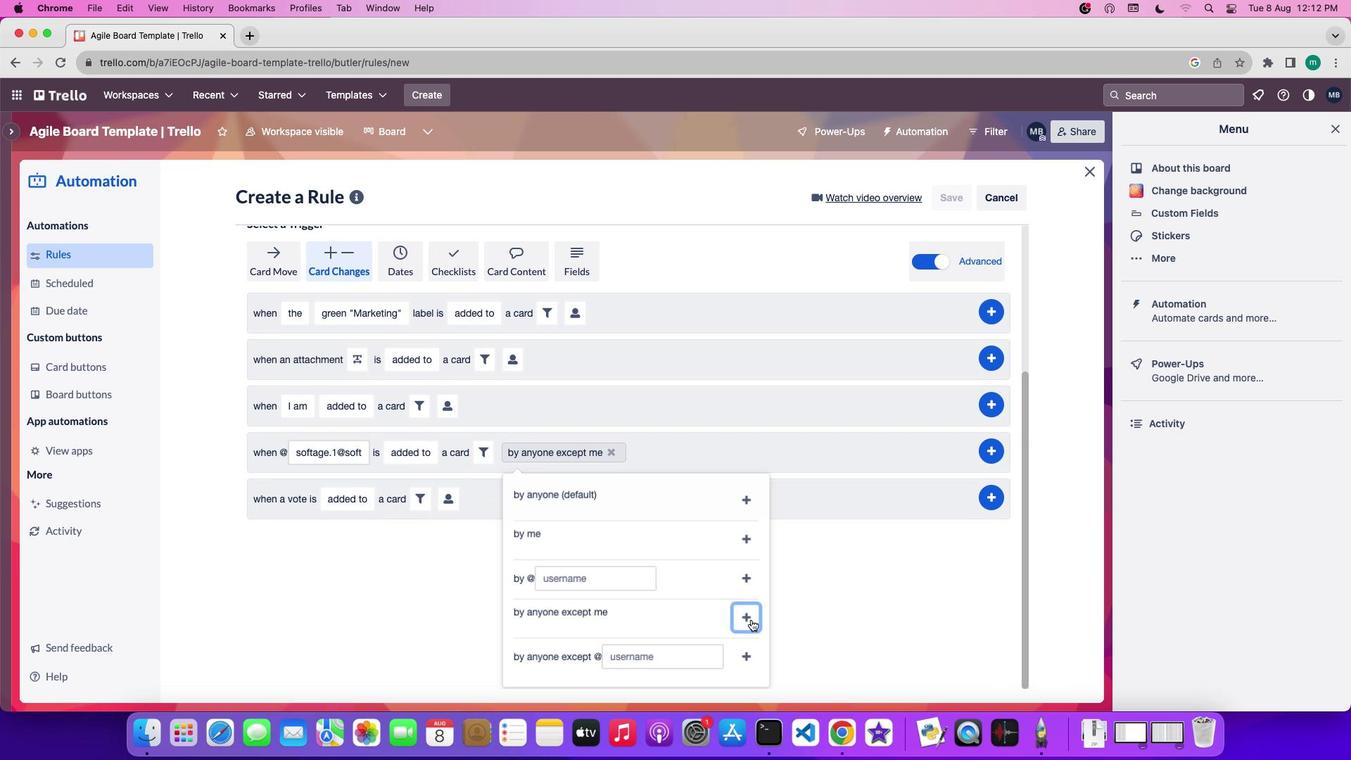 
Action: Mouse moved to (1000, 605)
Screenshot: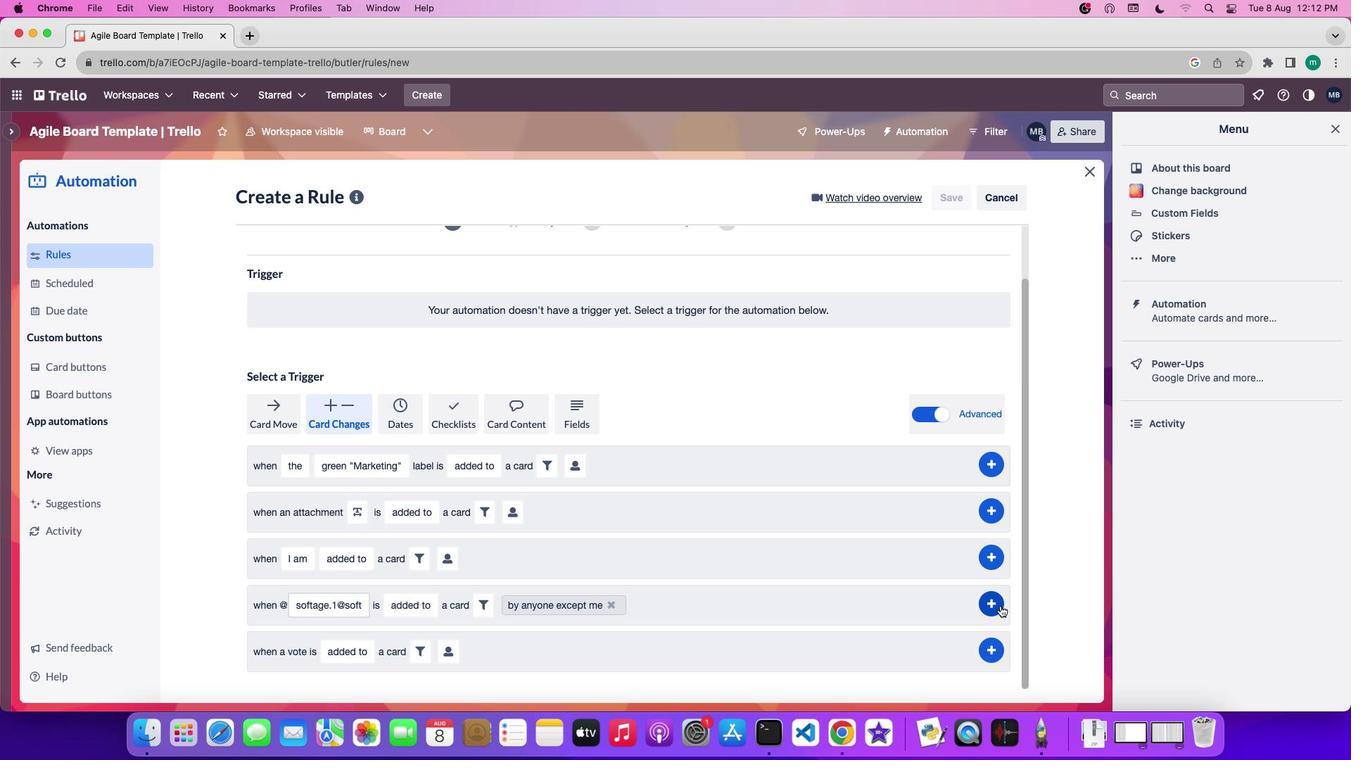 
Action: Mouse pressed left at (1000, 605)
Screenshot: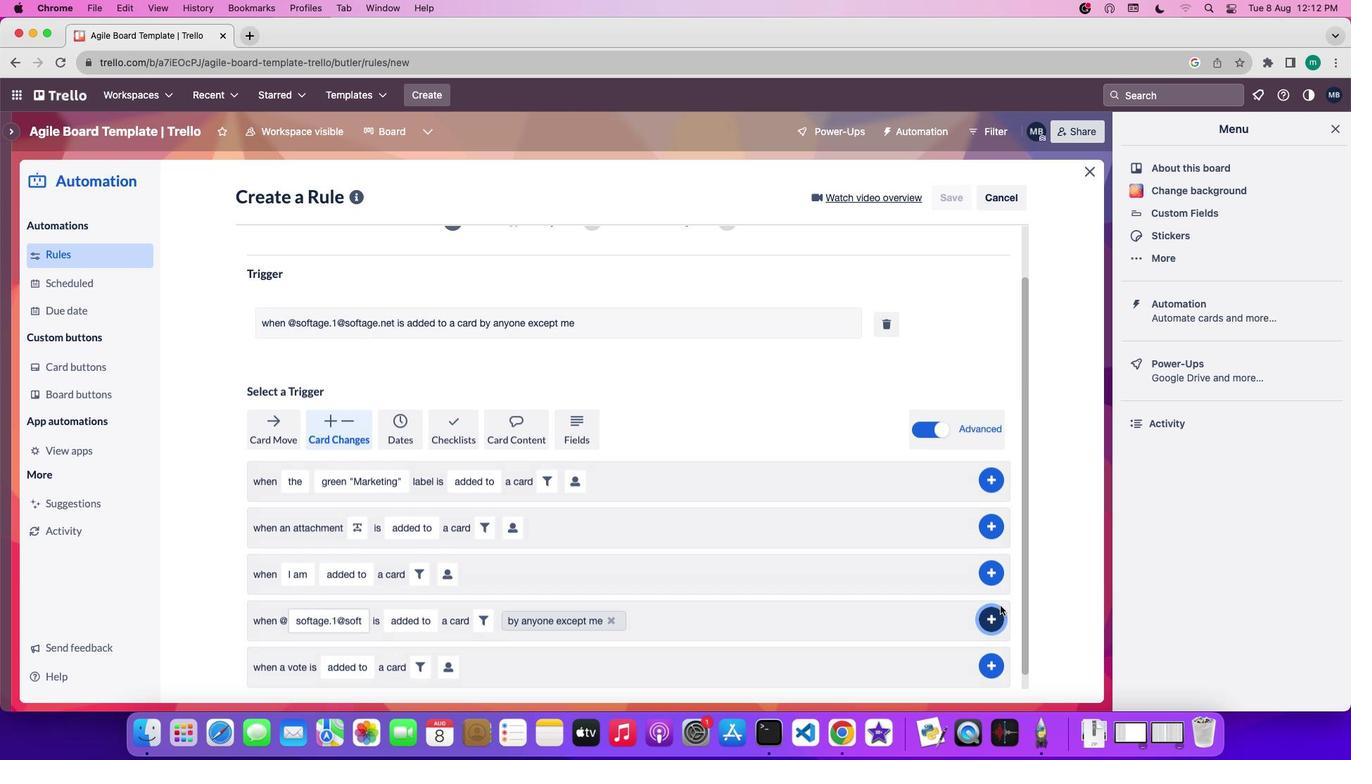 
